 Task: Cancel response.
Action: Mouse moved to (560, 65)
Screenshot: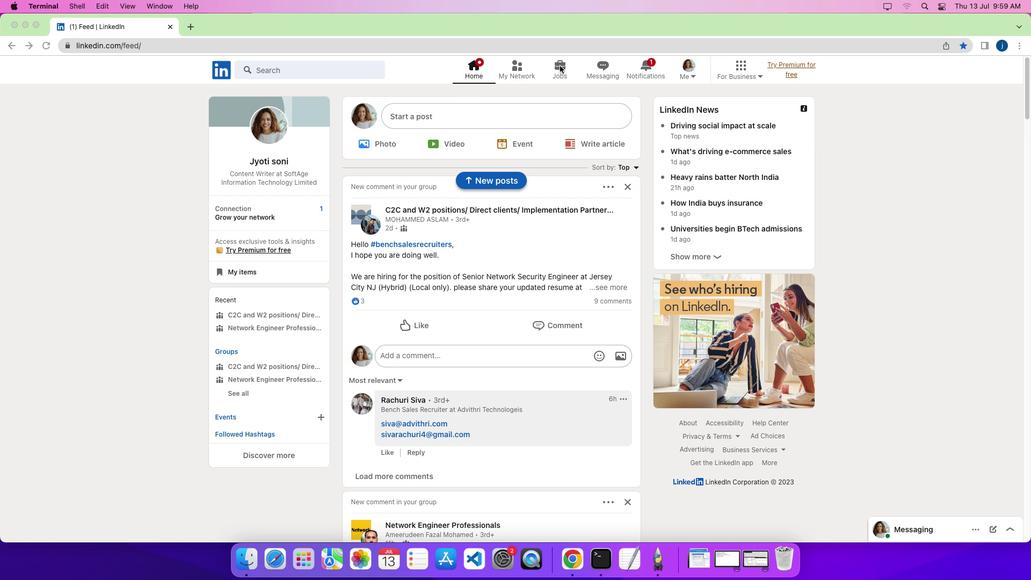 
Action: Mouse pressed left at (560, 65)
Screenshot: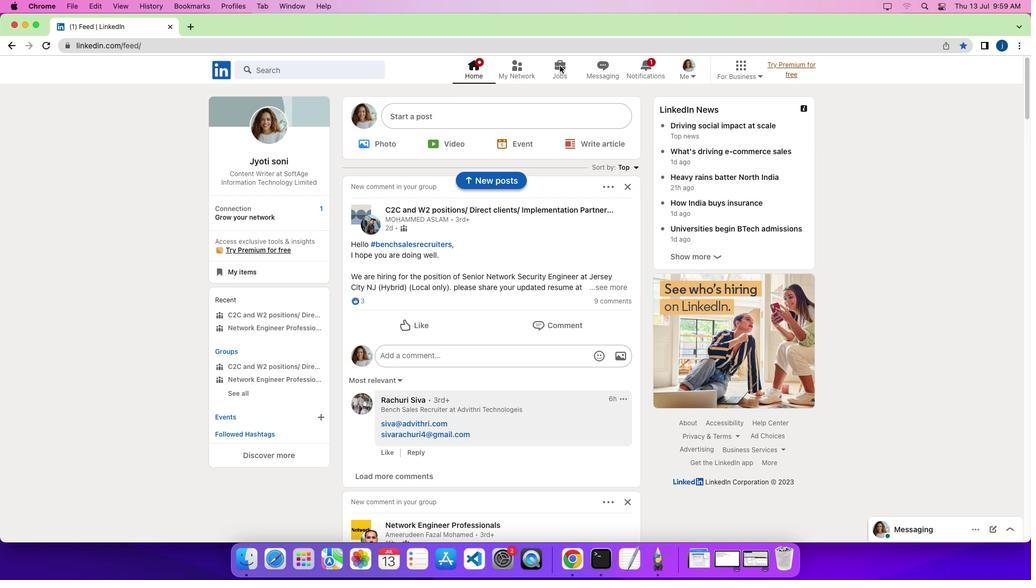 
Action: Mouse moved to (560, 65)
Screenshot: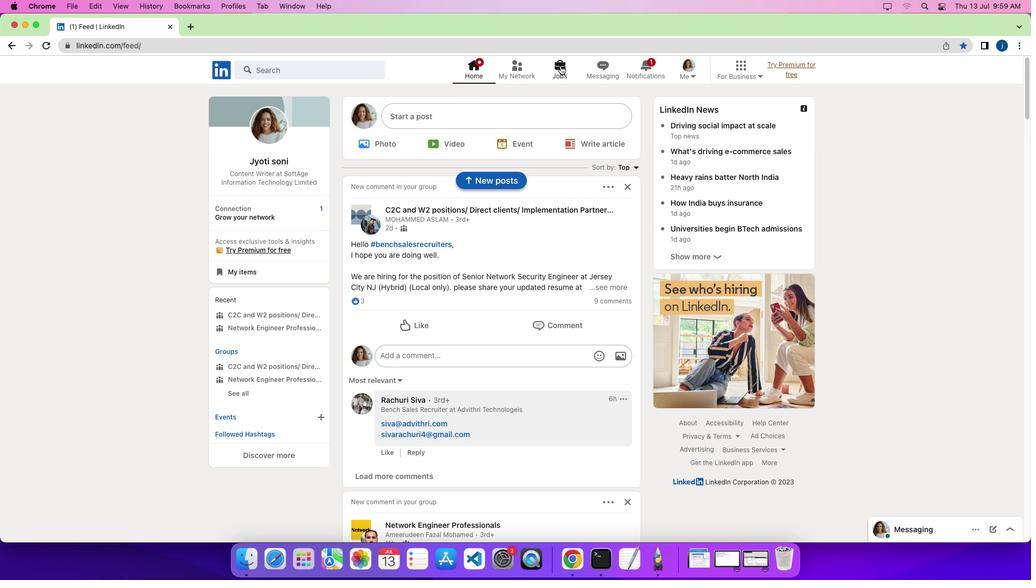 
Action: Mouse pressed left at (560, 65)
Screenshot: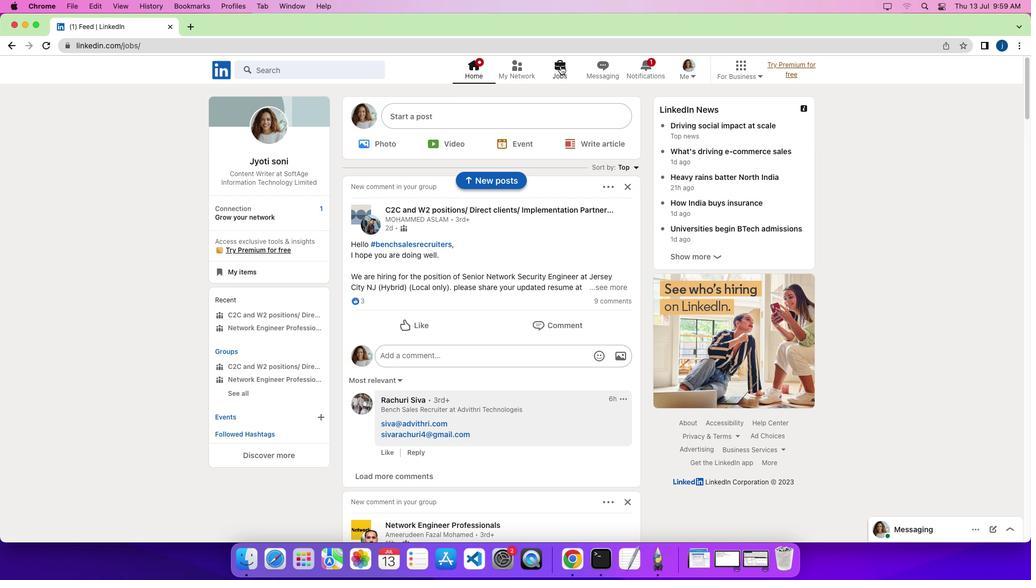 
Action: Mouse moved to (274, 197)
Screenshot: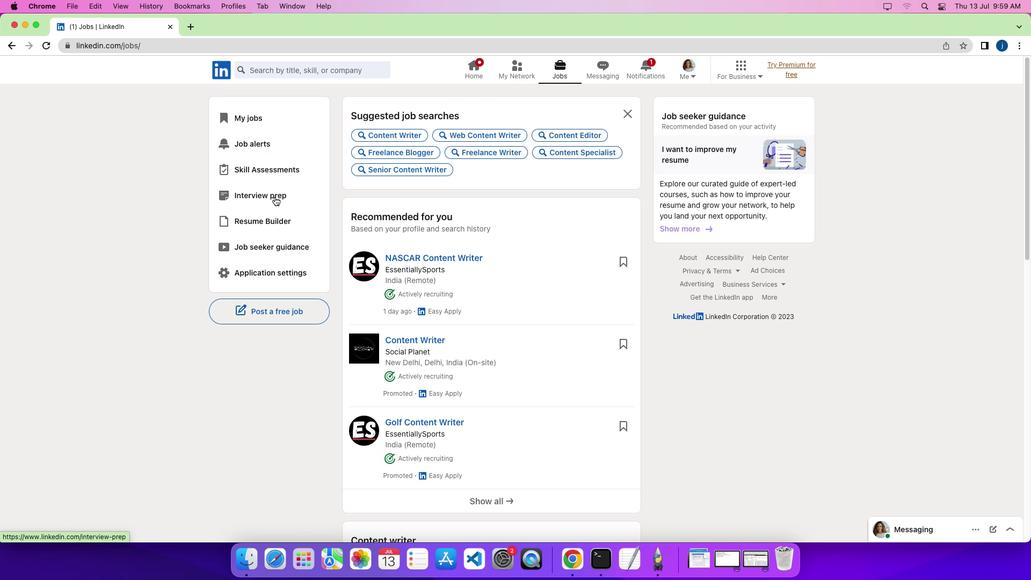 
Action: Mouse pressed left at (274, 197)
Screenshot: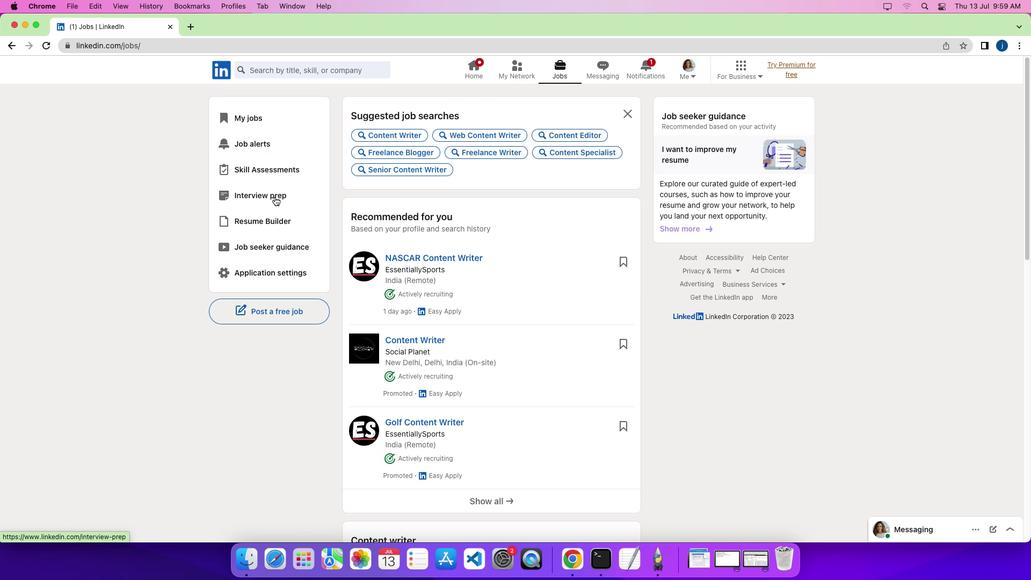 
Action: Mouse moved to (333, 117)
Screenshot: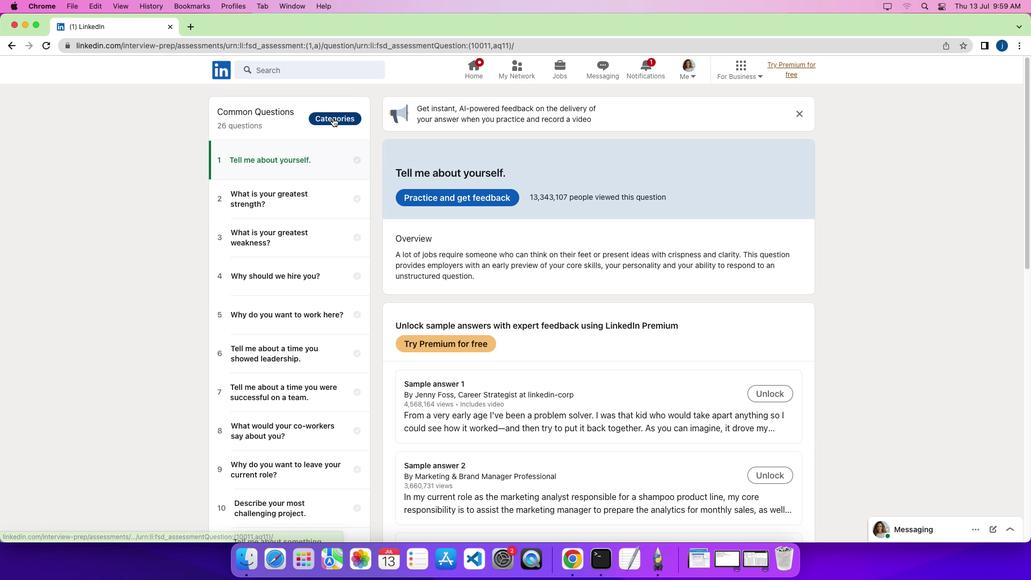 
Action: Mouse pressed left at (333, 117)
Screenshot: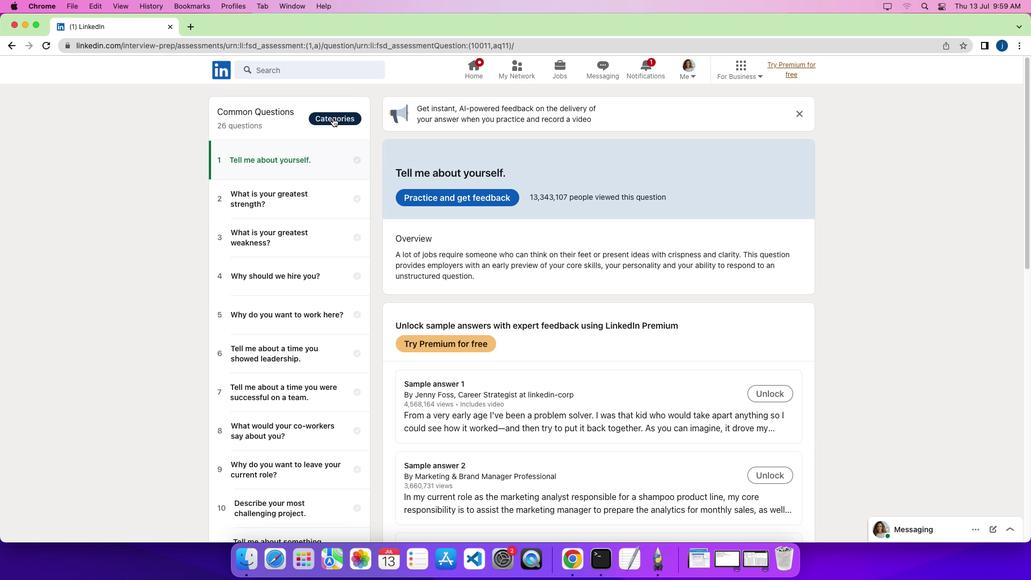 
Action: Mouse moved to (243, 436)
Screenshot: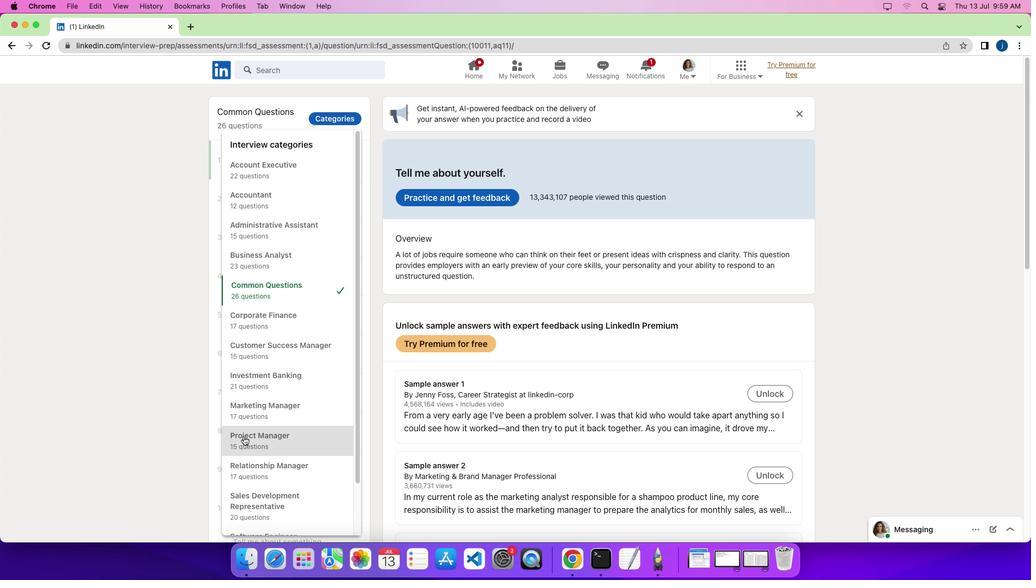 
Action: Mouse pressed left at (243, 436)
Screenshot: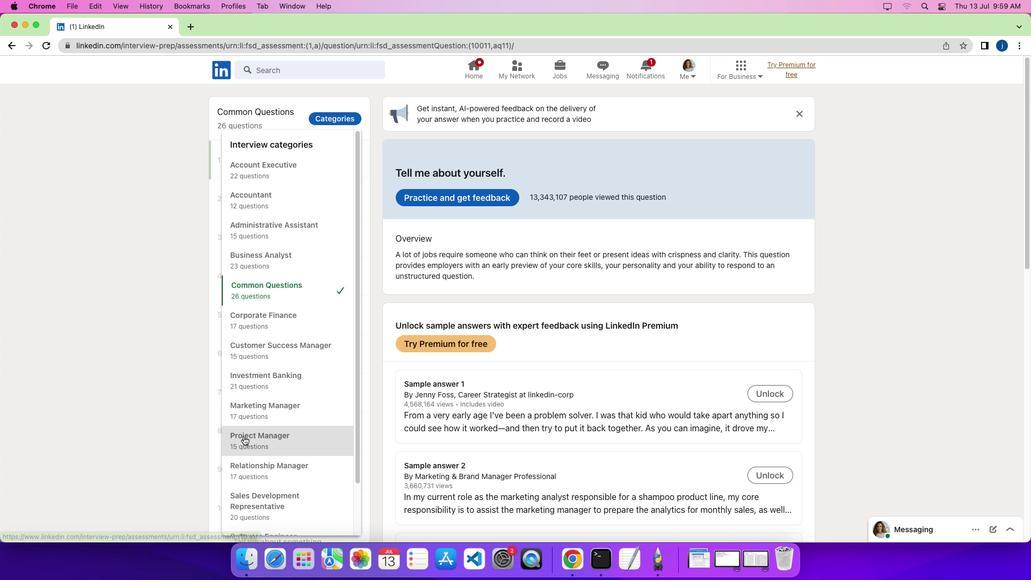 
Action: Mouse moved to (262, 501)
Screenshot: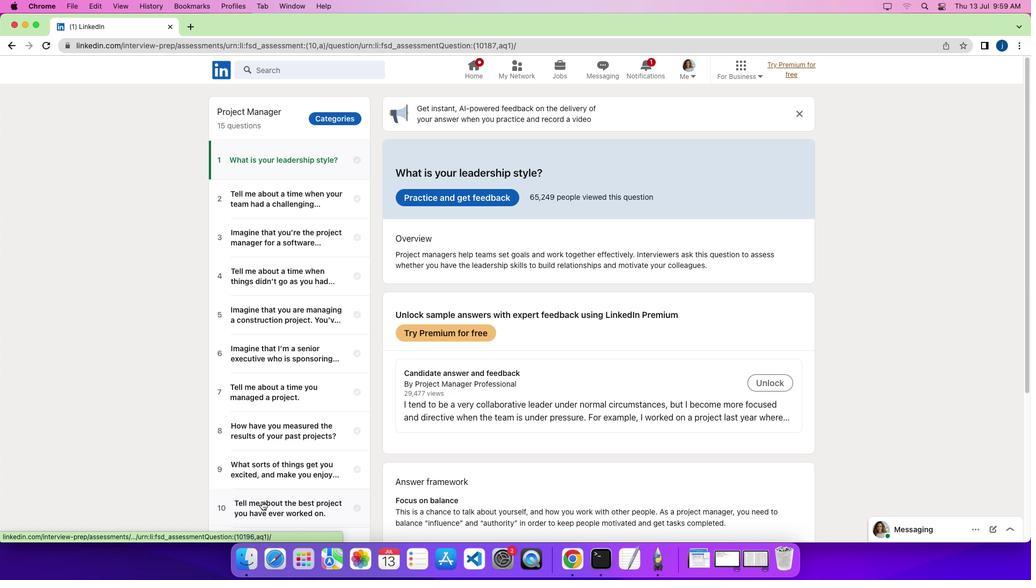 
Action: Mouse pressed left at (262, 501)
Screenshot: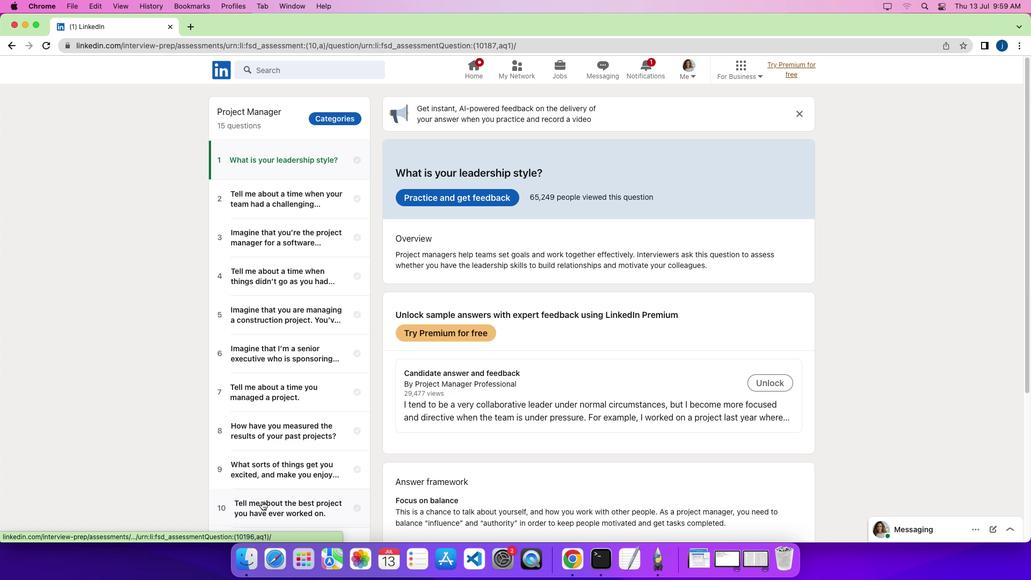 
Action: Mouse moved to (435, 192)
Screenshot: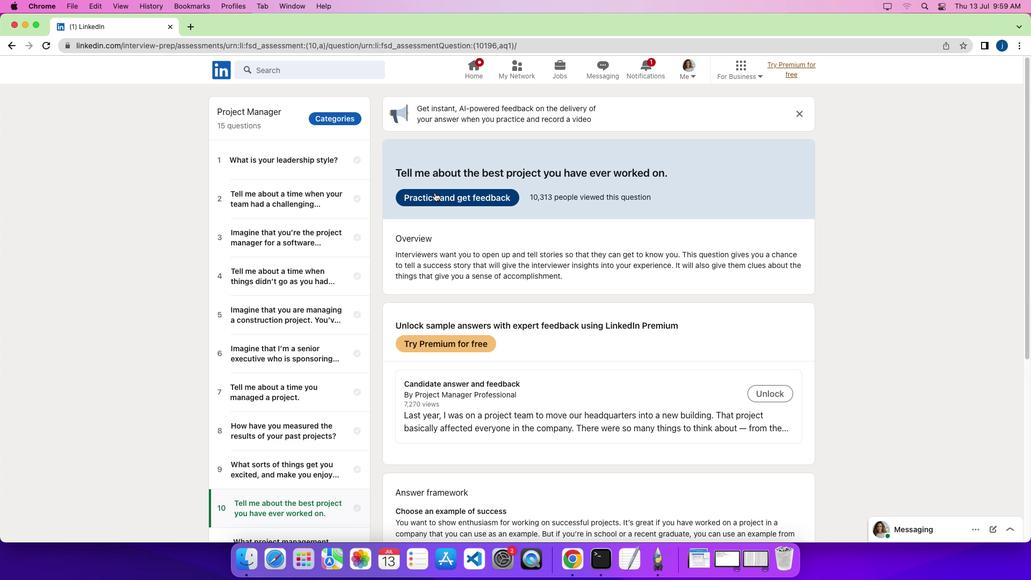 
Action: Mouse pressed left at (435, 192)
Screenshot: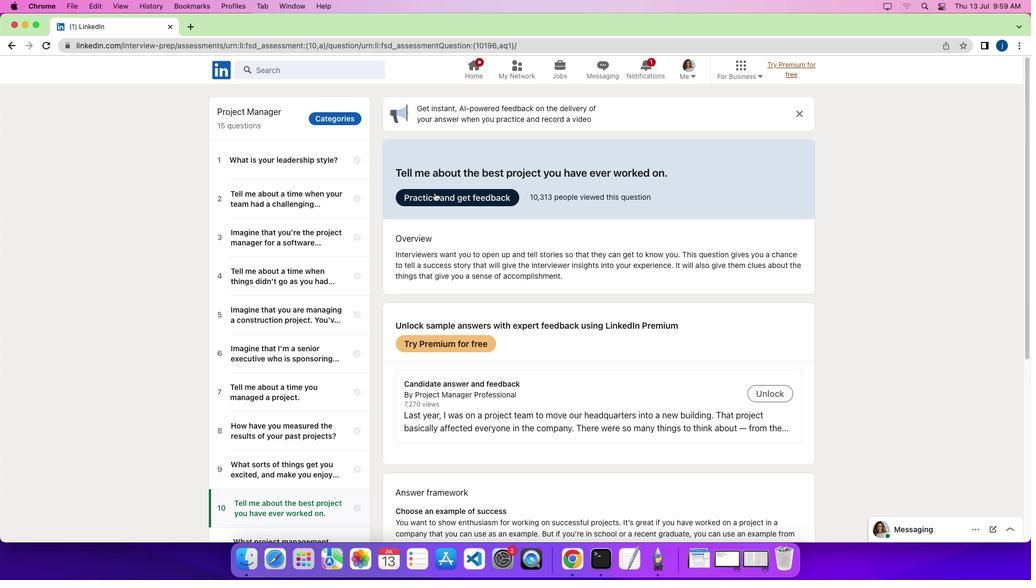 
Action: Mouse moved to (484, 349)
Screenshot: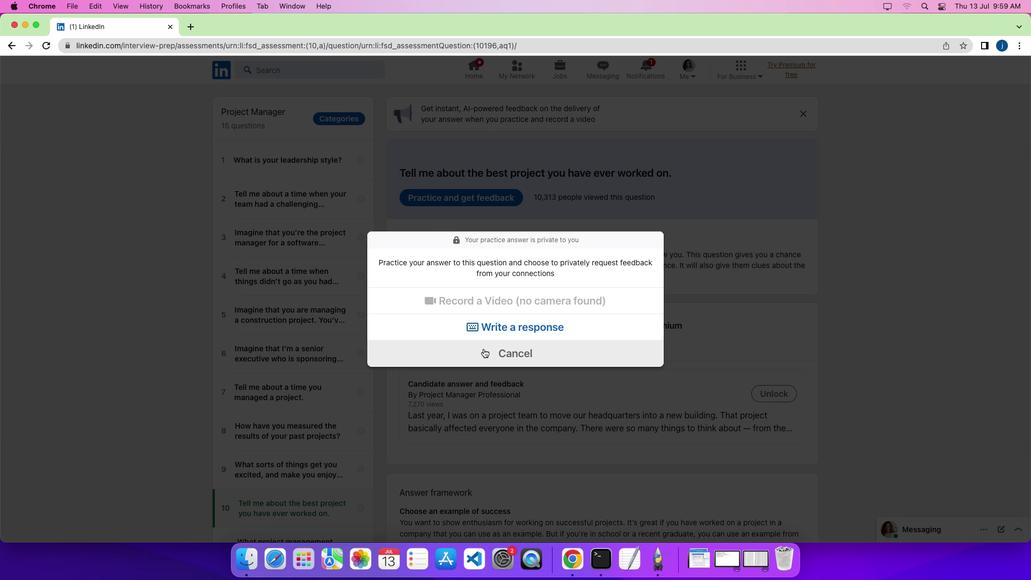 
Action: Mouse pressed left at (484, 349)
Screenshot: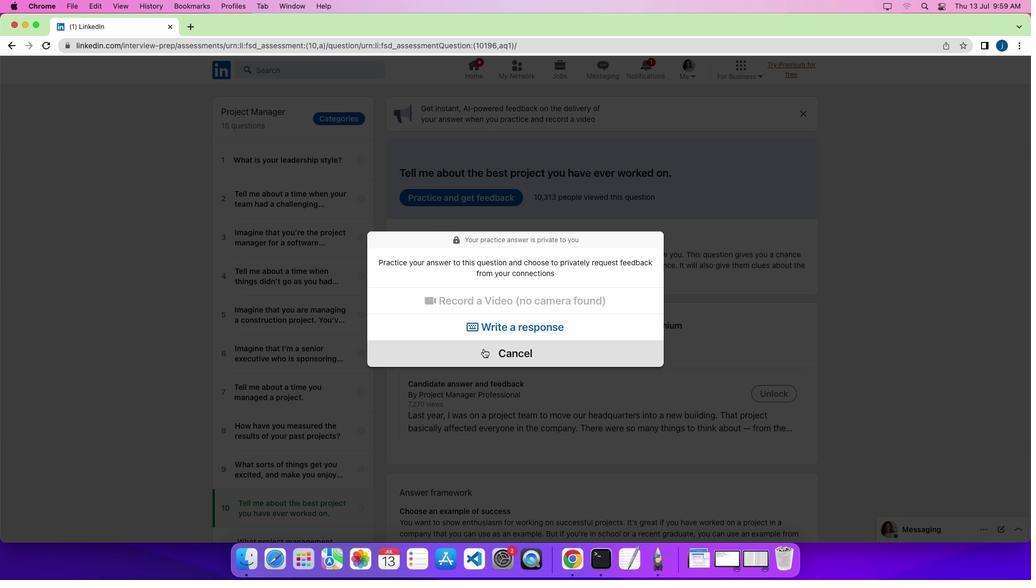 
Action: Mouse moved to (544, 345)
Screenshot: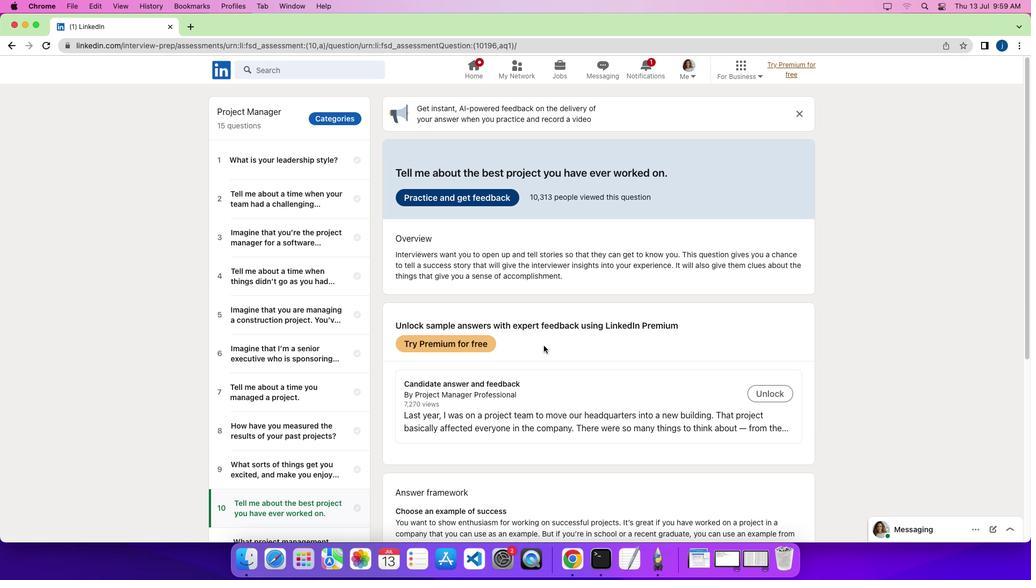 
